 Task: Create List Brand Identity Management Tool in Board Product Development to Workspace Creative Agencies. Create List Brand Identity Management Dashboard in Board Customer Feedback Analysis and Reporting to Workspace Creative Agencies. Create List Brand Identity Management Process in Board Social Media Influencer Content Repurposing Strategy and Execution to Workspace Creative Agencies
Action: Mouse moved to (50, 302)
Screenshot: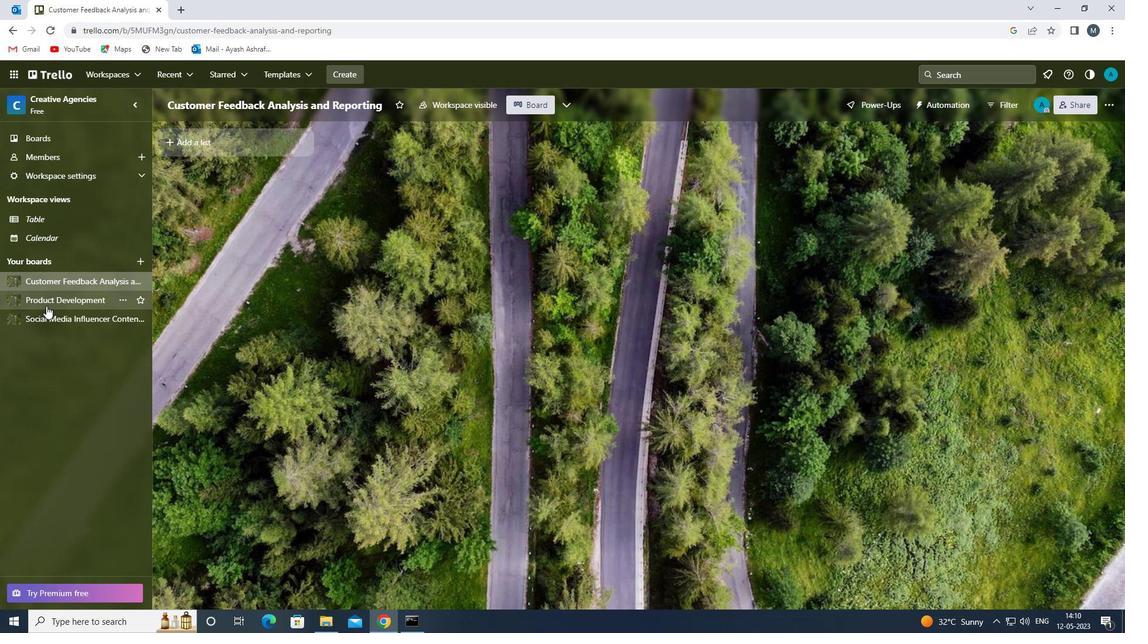 
Action: Mouse pressed left at (50, 302)
Screenshot: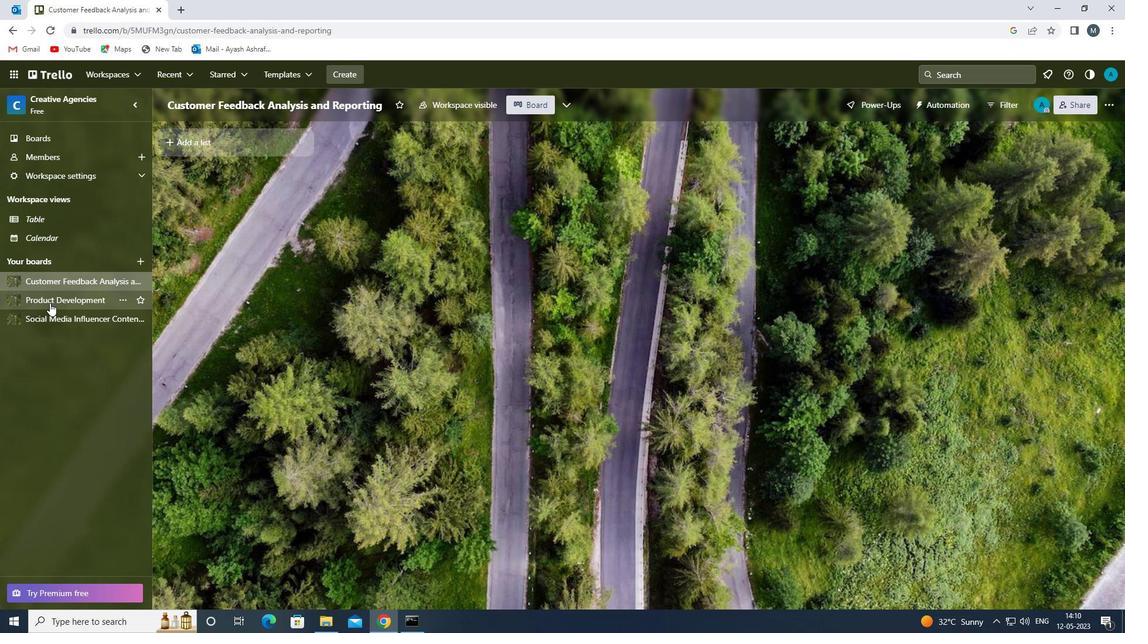 
Action: Mouse moved to (212, 157)
Screenshot: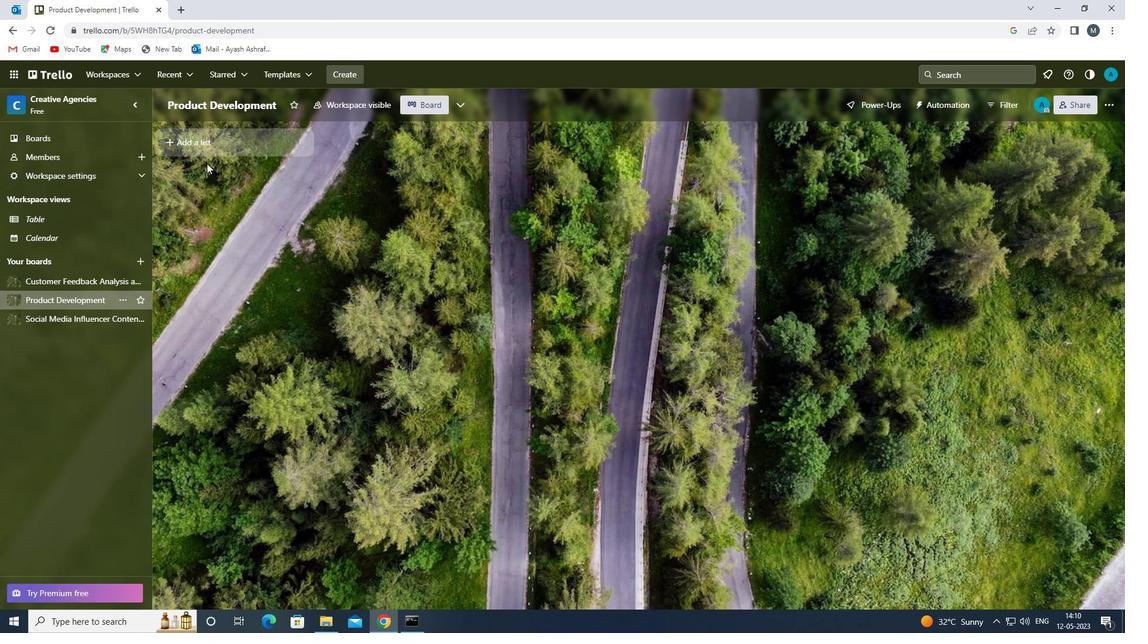 
Action: Mouse pressed left at (212, 157)
Screenshot: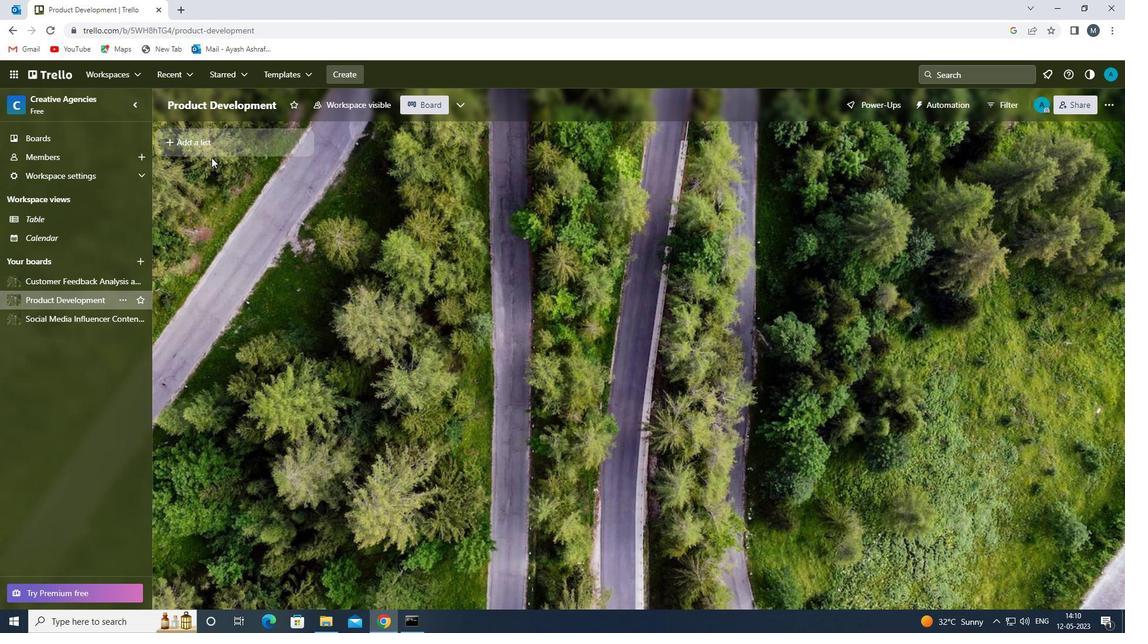 
Action: Mouse moved to (218, 145)
Screenshot: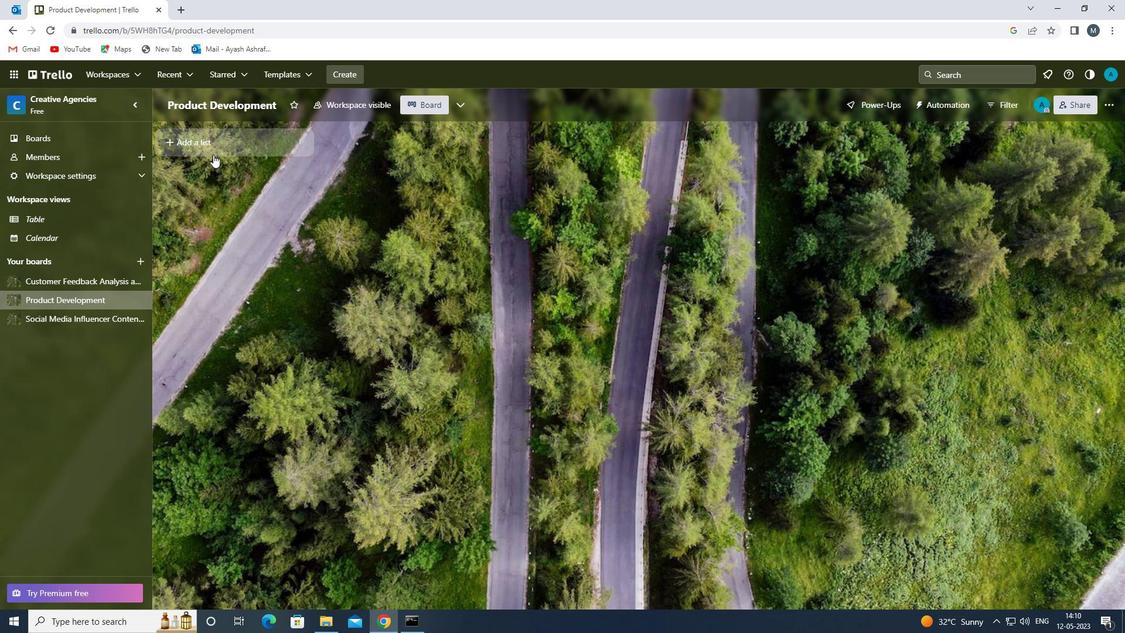 
Action: Mouse pressed left at (218, 145)
Screenshot: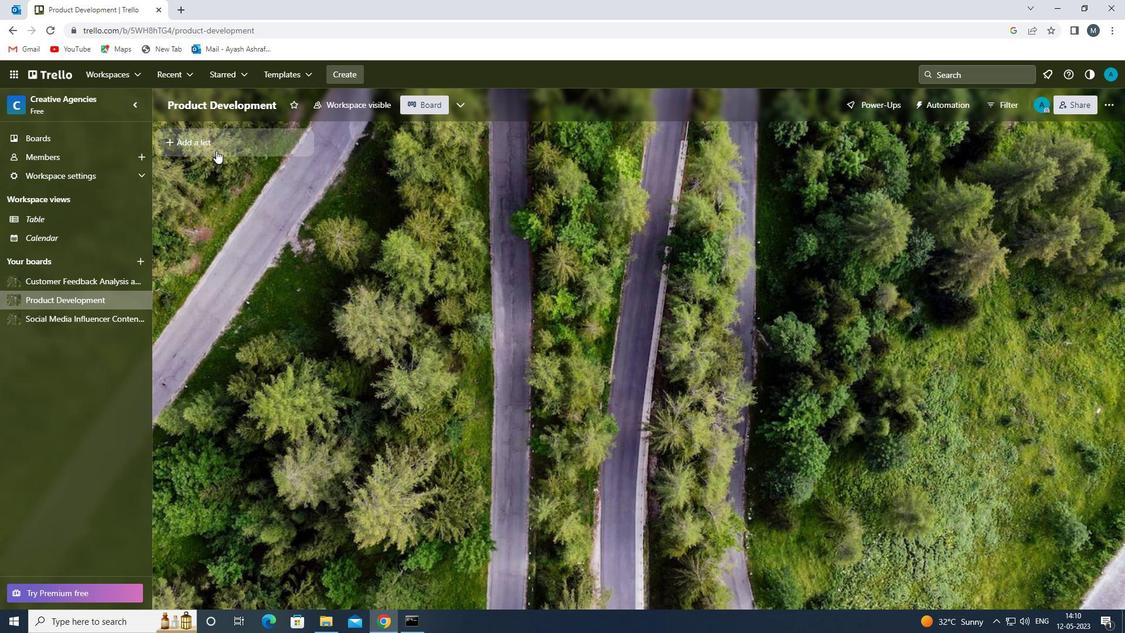 
Action: Mouse moved to (252, 138)
Screenshot: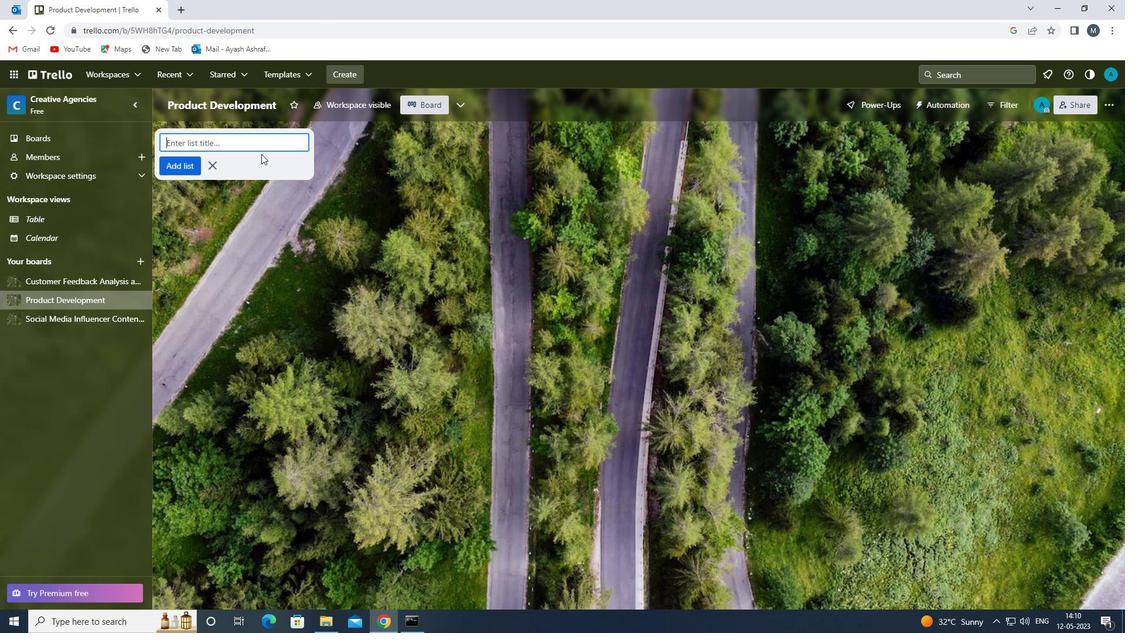 
Action: Mouse pressed left at (252, 138)
Screenshot: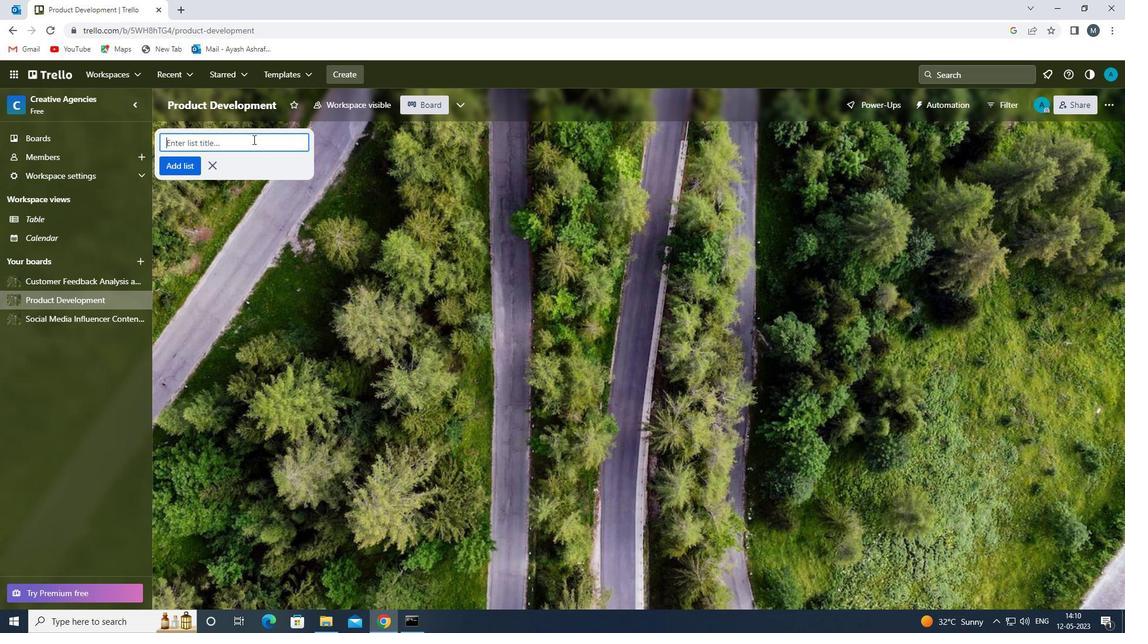 
Action: Mouse moved to (252, 144)
Screenshot: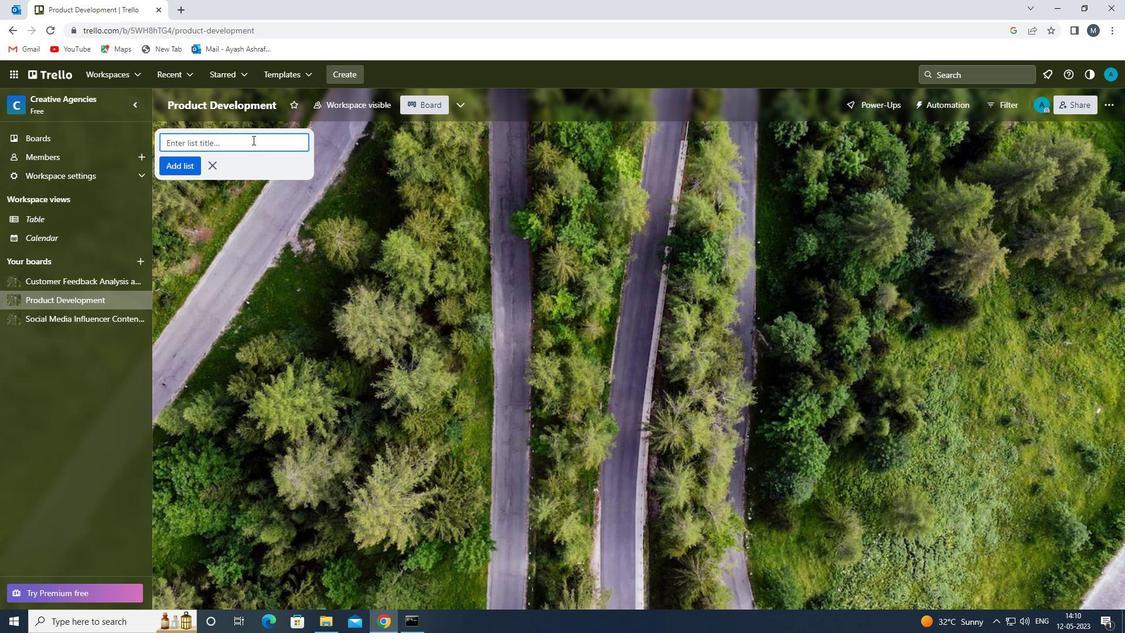 
Action: Key pressed <Key.shift>BRAND<Key.space><Key.shift>IDENTITY<Key.space><Key.shift>MANAGEMENT<Key.space><Key.shift>TOOL<Key.space>
Screenshot: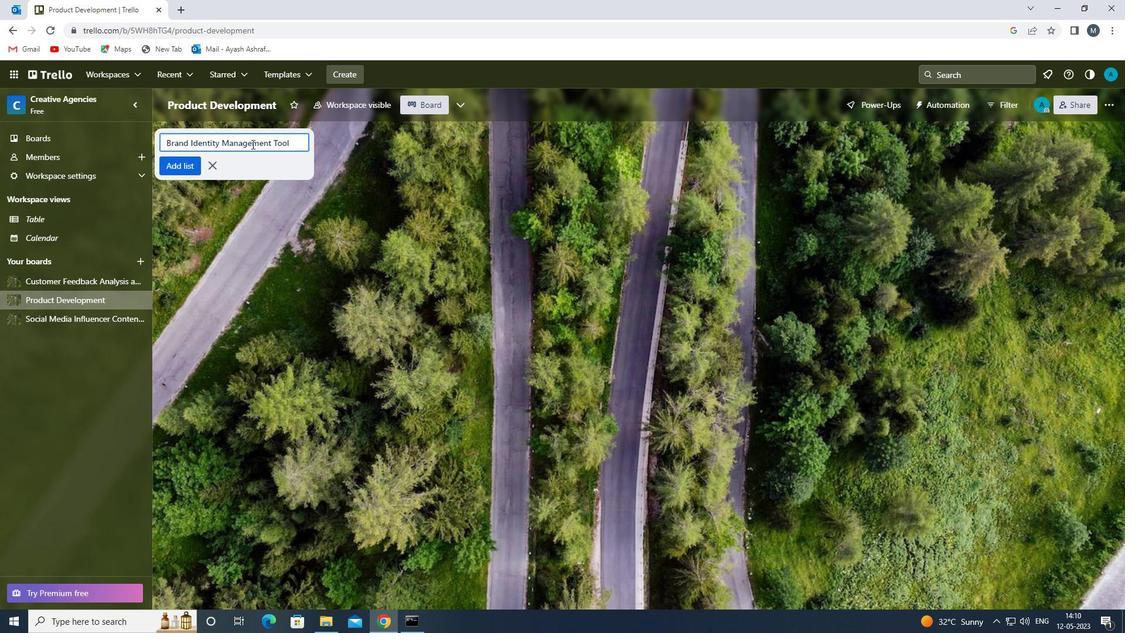 
Action: Mouse moved to (177, 166)
Screenshot: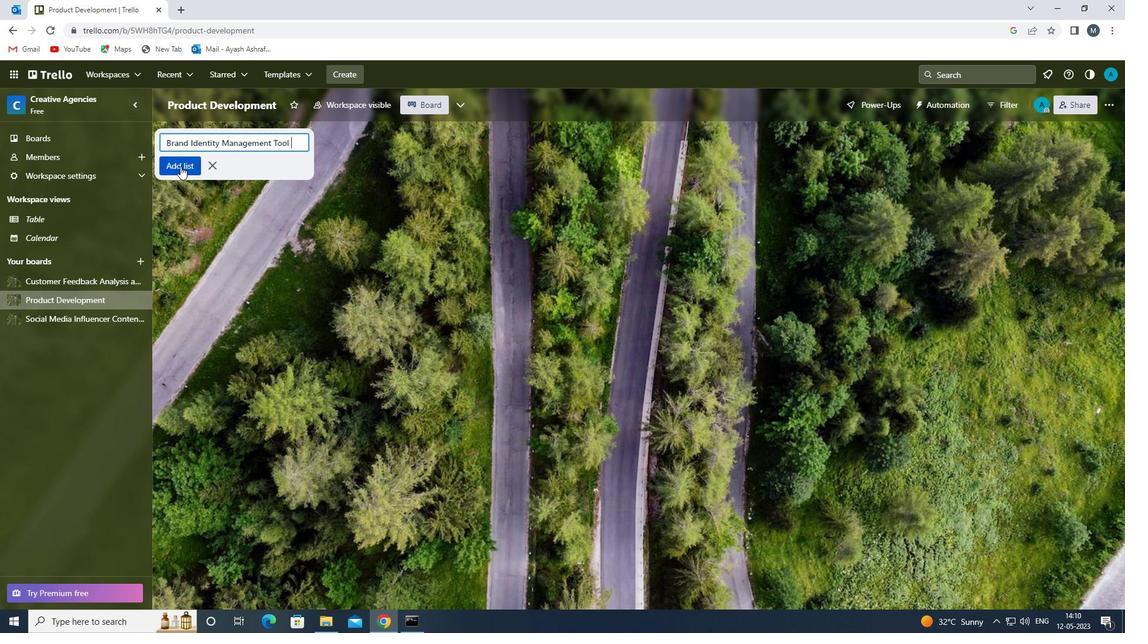 
Action: Mouse pressed left at (177, 166)
Screenshot: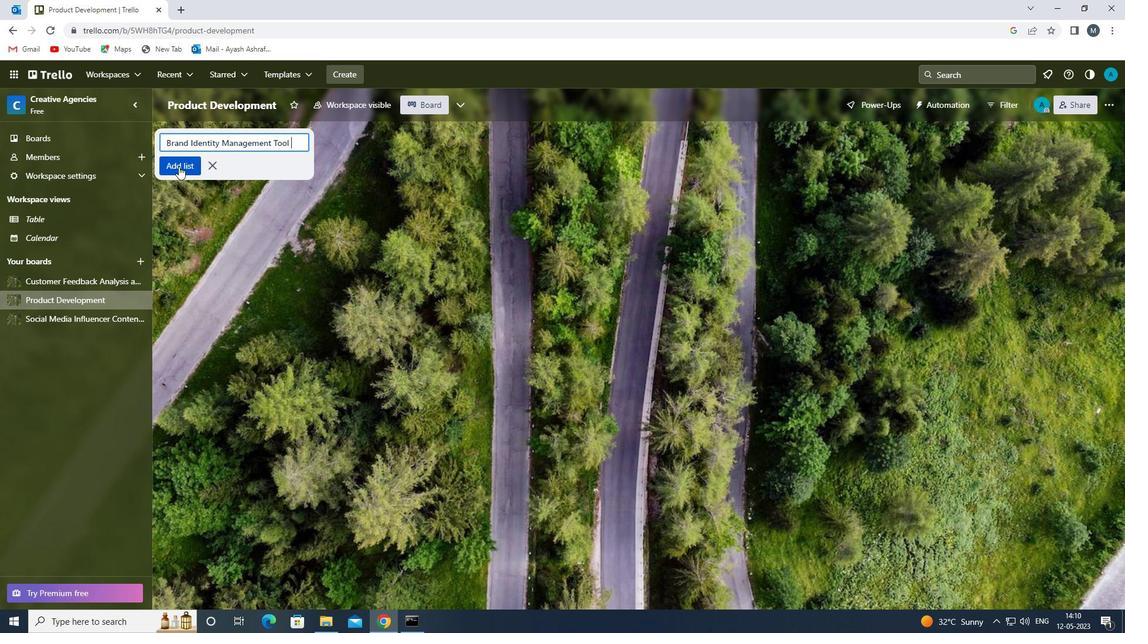 
Action: Mouse moved to (382, 216)
Screenshot: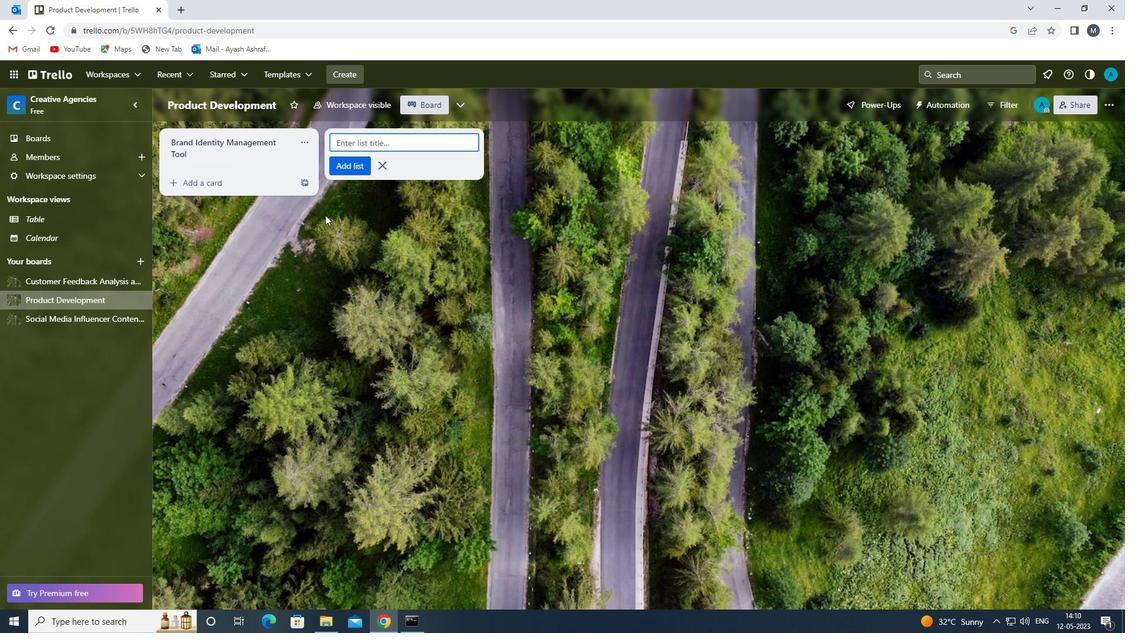 
Action: Mouse pressed left at (382, 216)
Screenshot: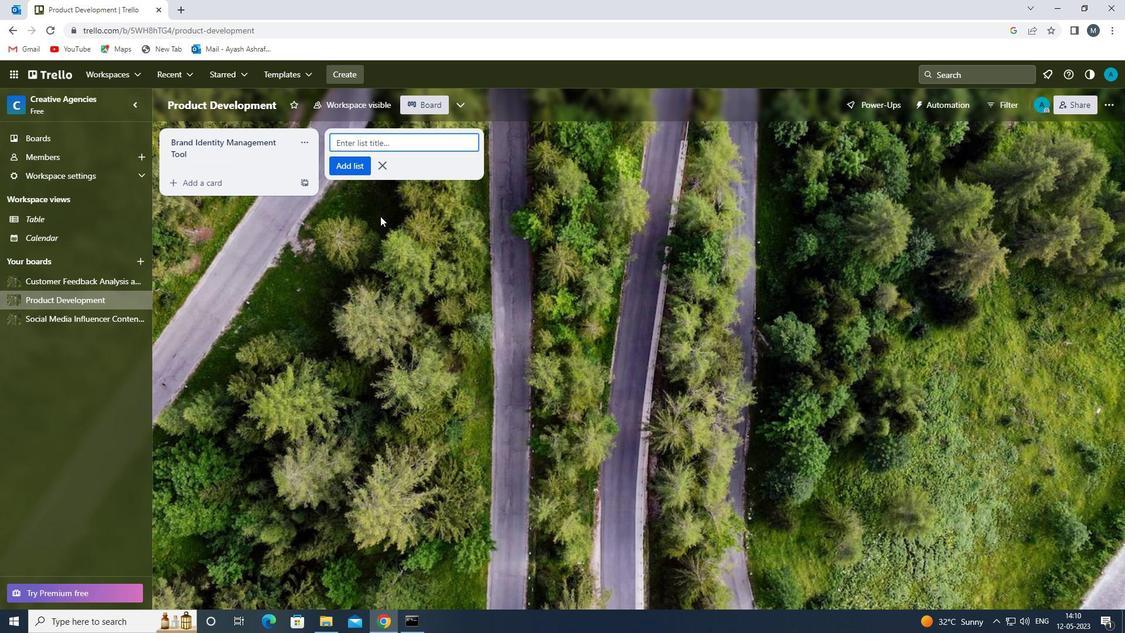 
Action: Mouse moved to (54, 285)
Screenshot: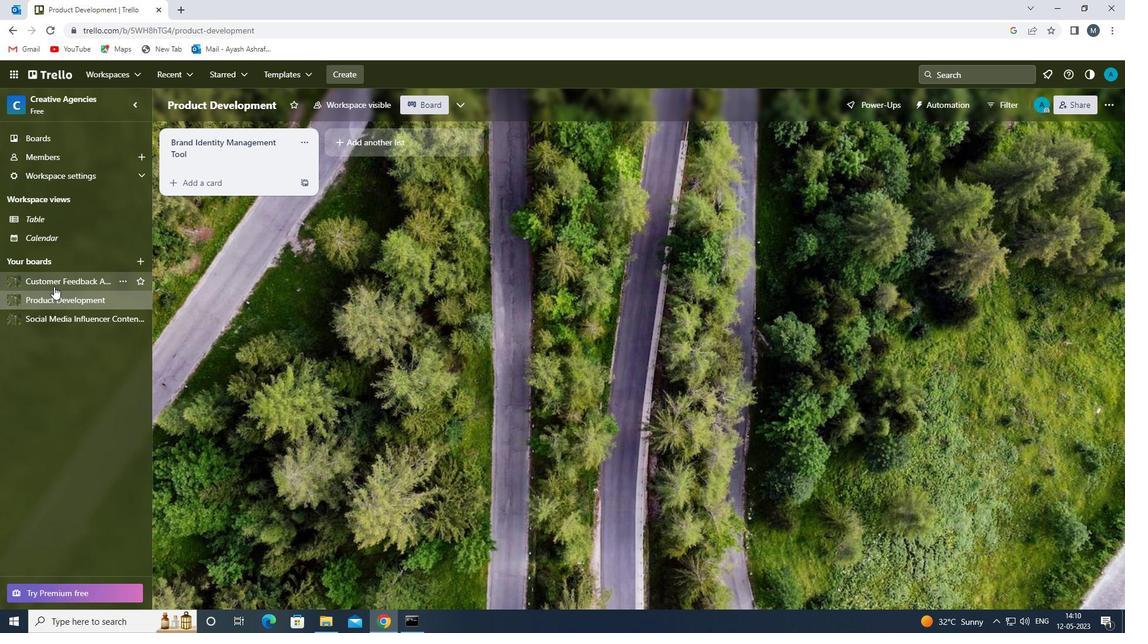 
Action: Mouse pressed left at (54, 285)
Screenshot: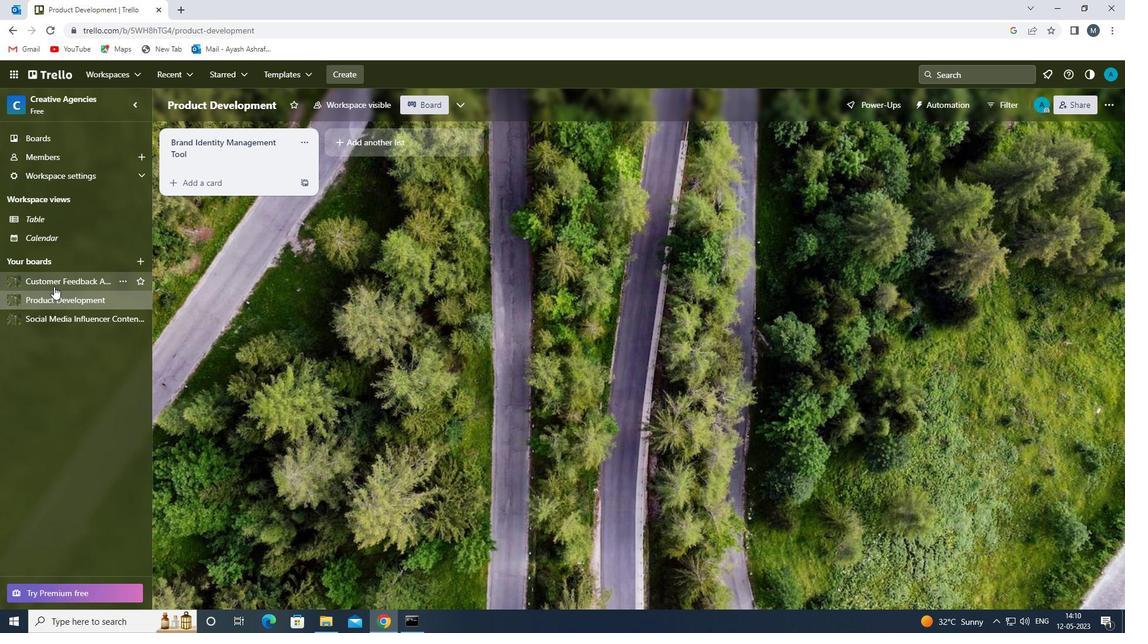 
Action: Mouse moved to (204, 151)
Screenshot: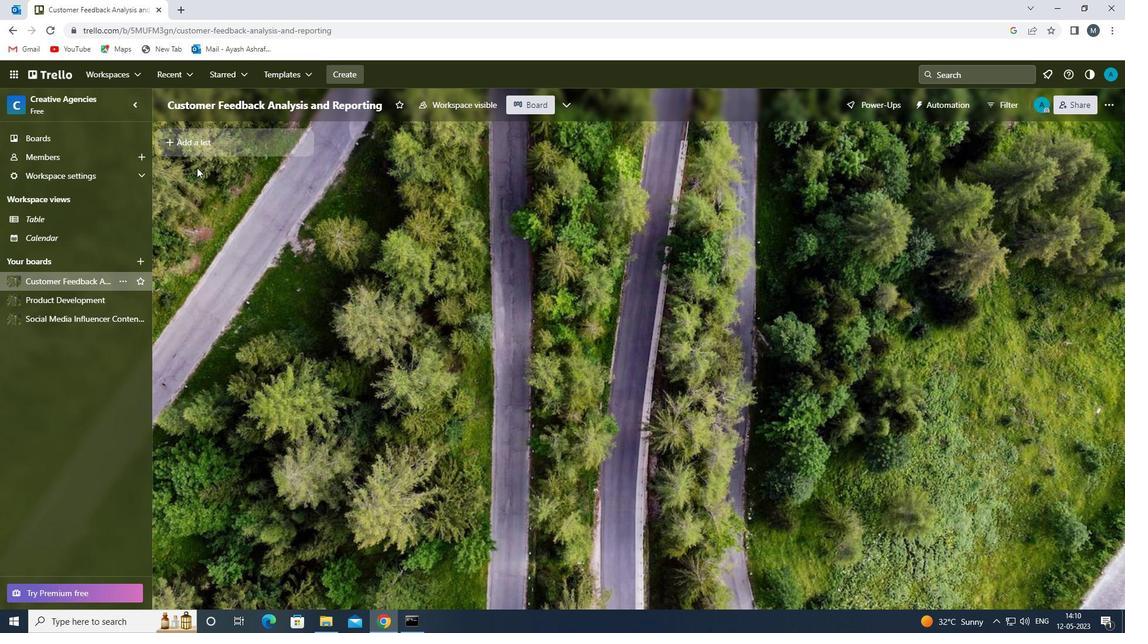 
Action: Mouse pressed left at (204, 151)
Screenshot: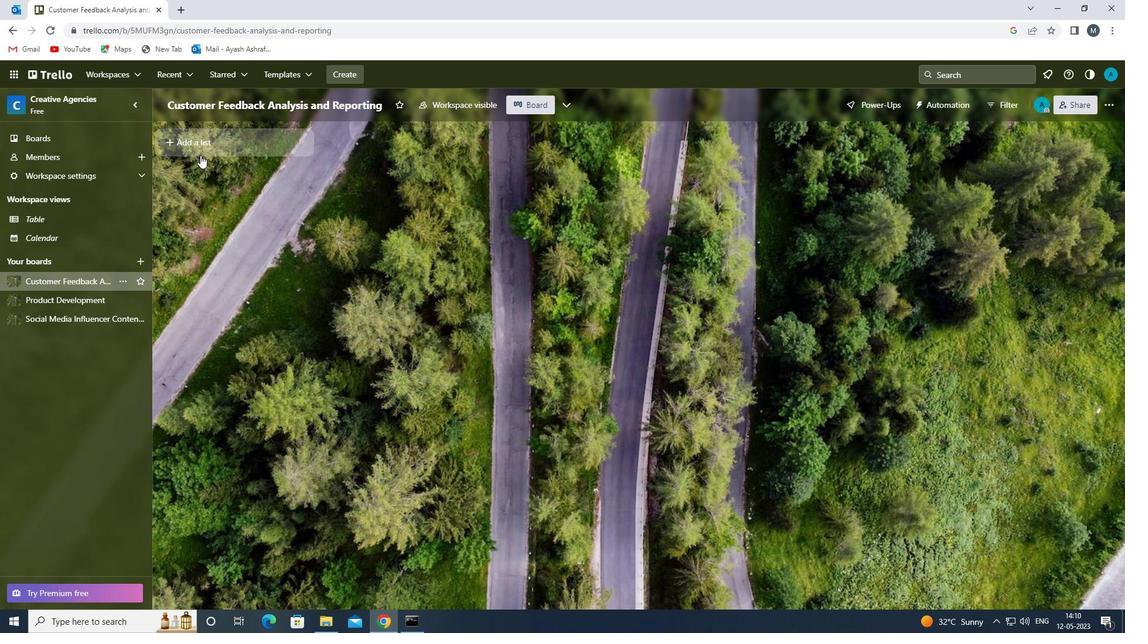 
Action: Mouse moved to (220, 140)
Screenshot: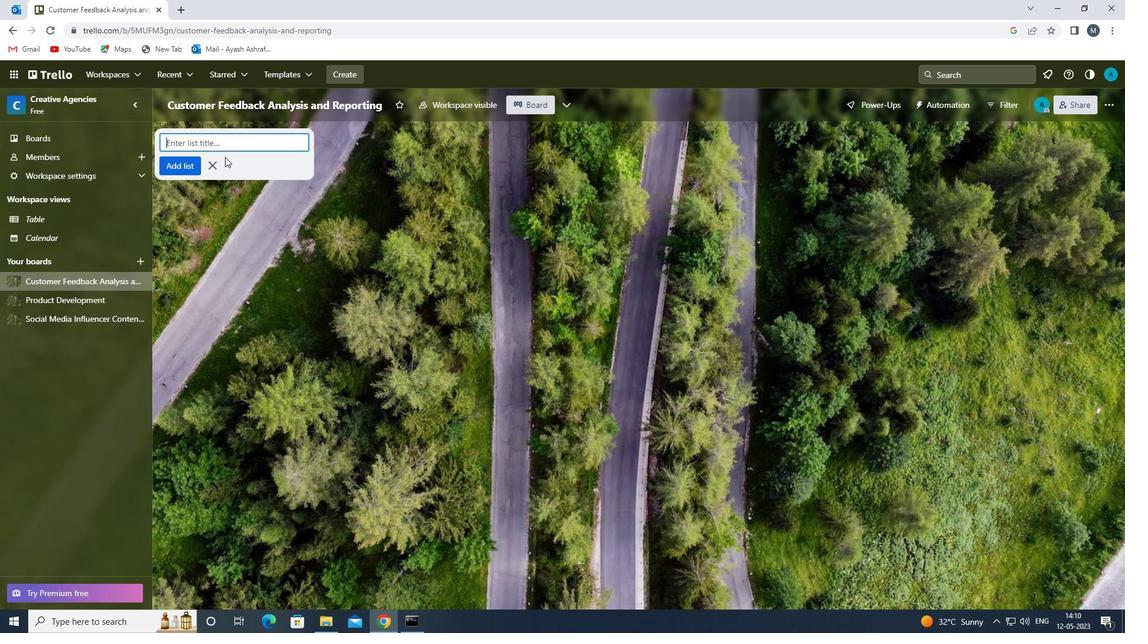 
Action: Mouse pressed left at (220, 140)
Screenshot: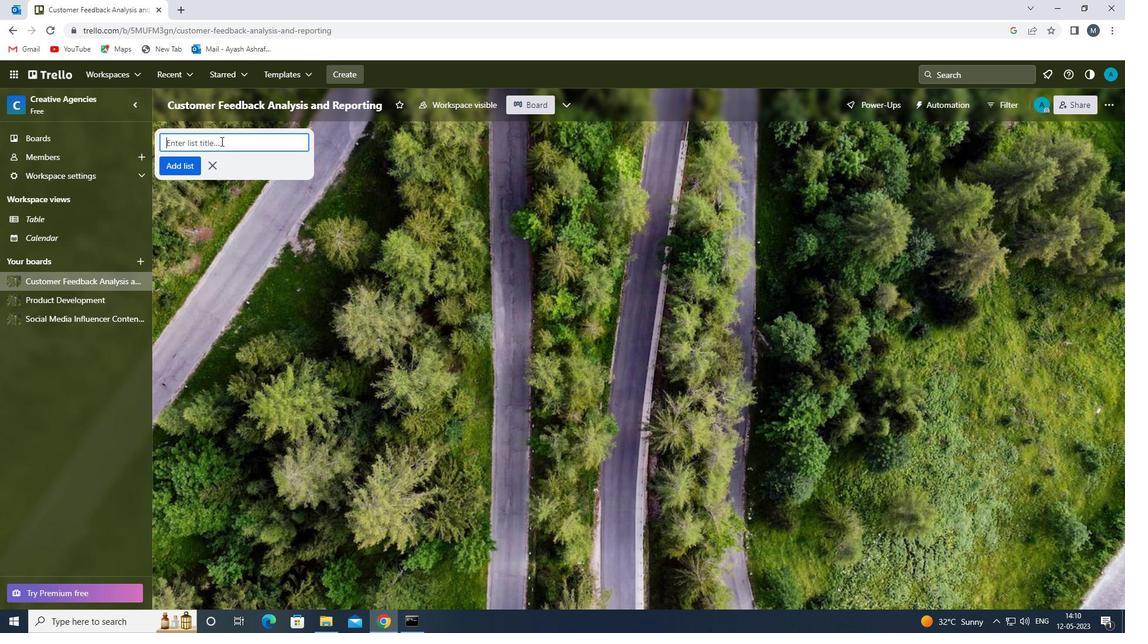 
Action: Mouse moved to (218, 139)
Screenshot: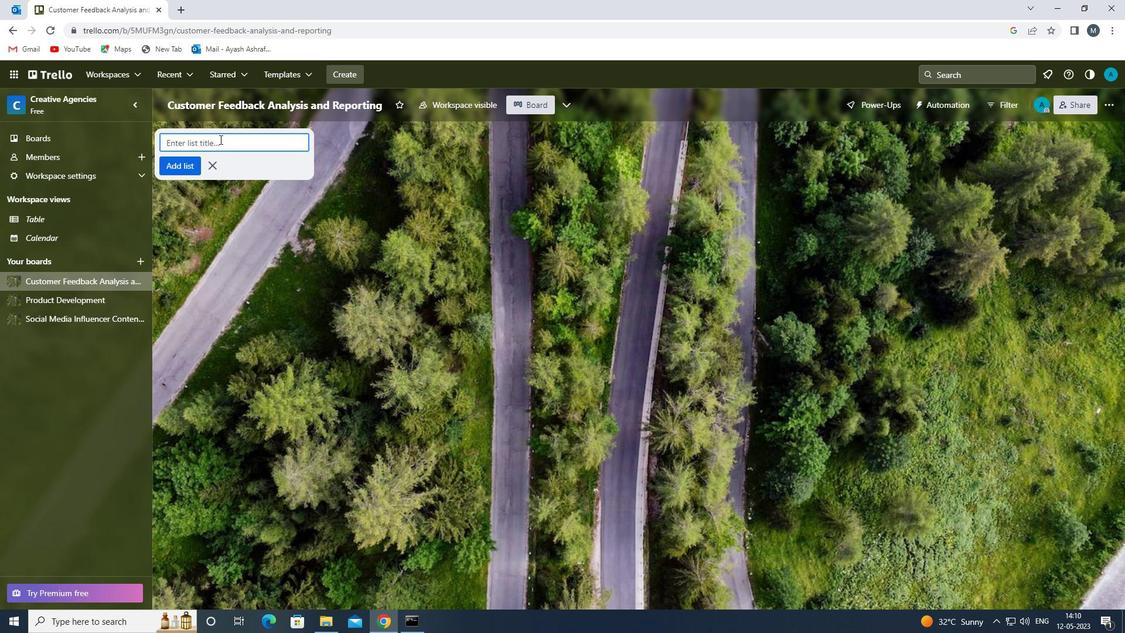 
Action: Key pressed <Key.shift><Key.shift><Key.shift><Key.shift><Key.shift><Key.shift><Key.shift><Key.shift><Key.shift><Key.shift><Key.shift>BRAND<Key.space><Key.shift><Key.shift>IDENTITY<Key.space><Key.shift>MANAGEMENT<Key.space><Key.shift>DASHBOARD<Key.space>
Screenshot: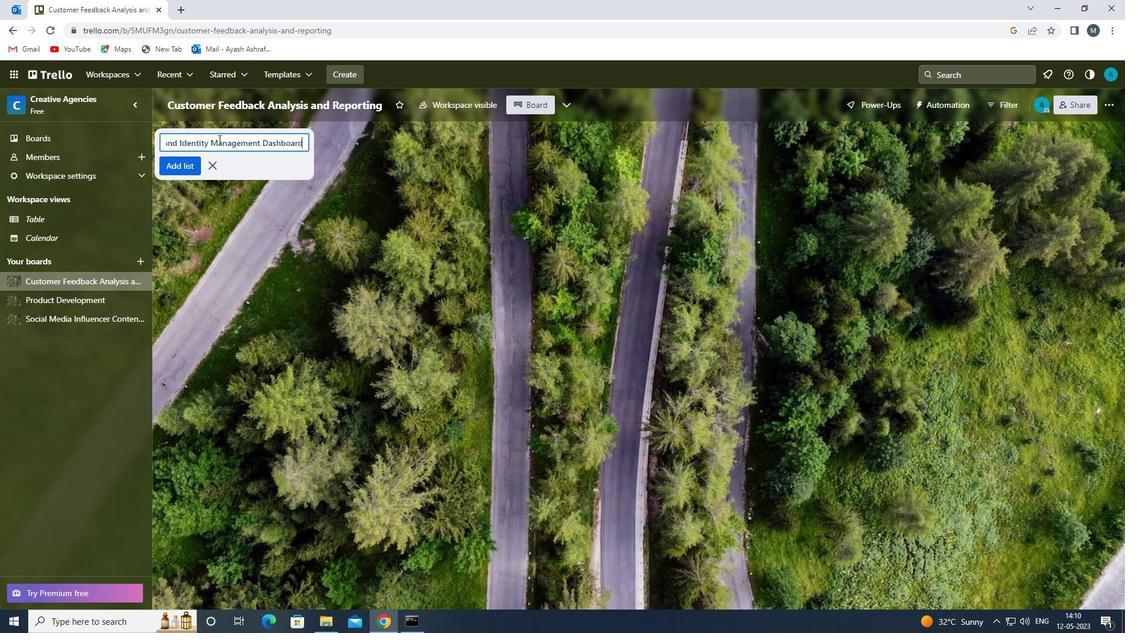 
Action: Mouse moved to (176, 171)
Screenshot: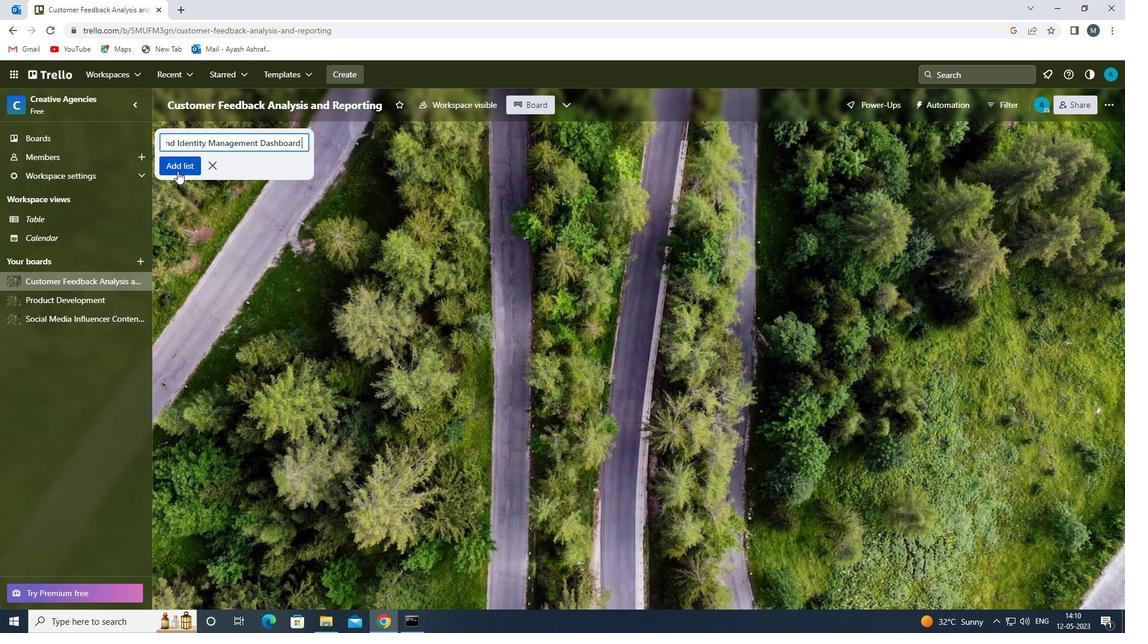 
Action: Mouse pressed left at (176, 171)
Screenshot: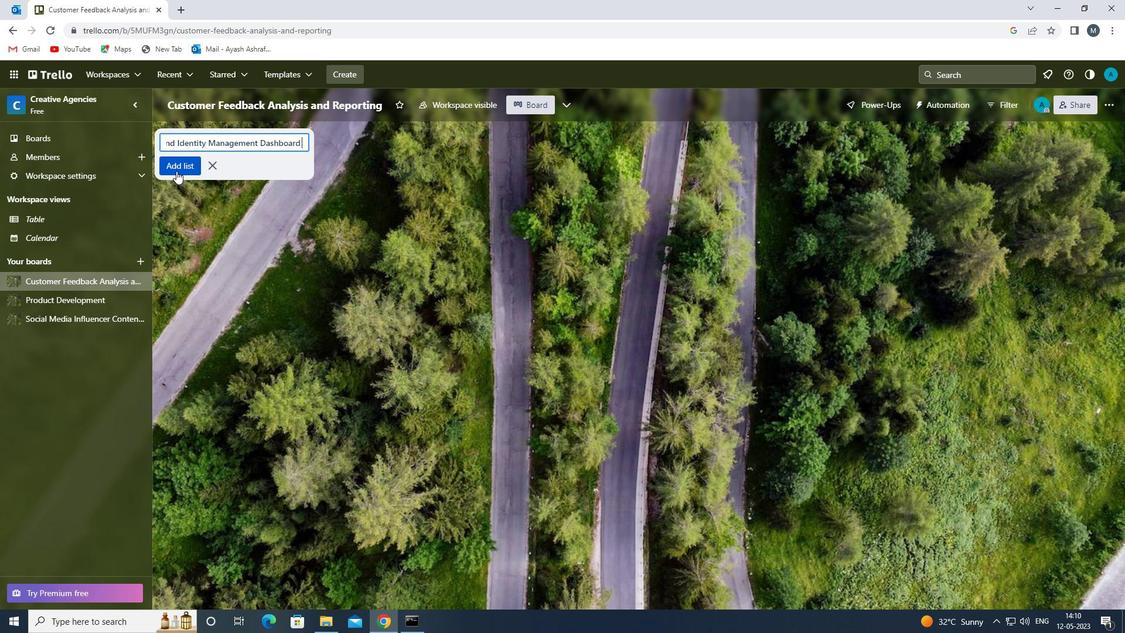 
Action: Mouse moved to (239, 273)
Screenshot: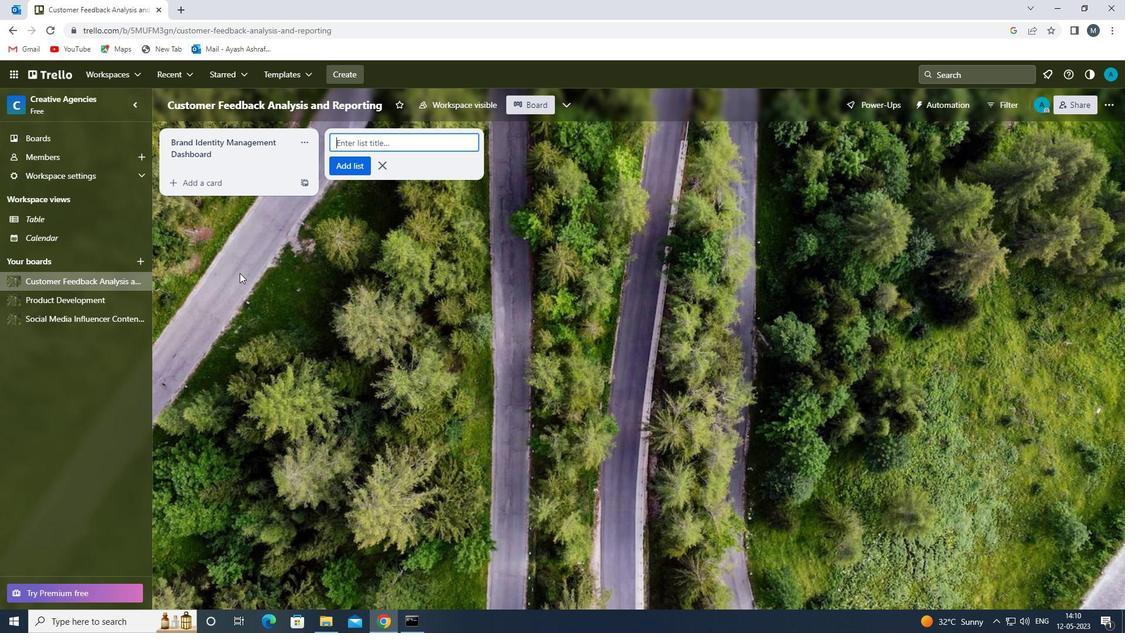 
Action: Mouse pressed left at (239, 273)
Screenshot: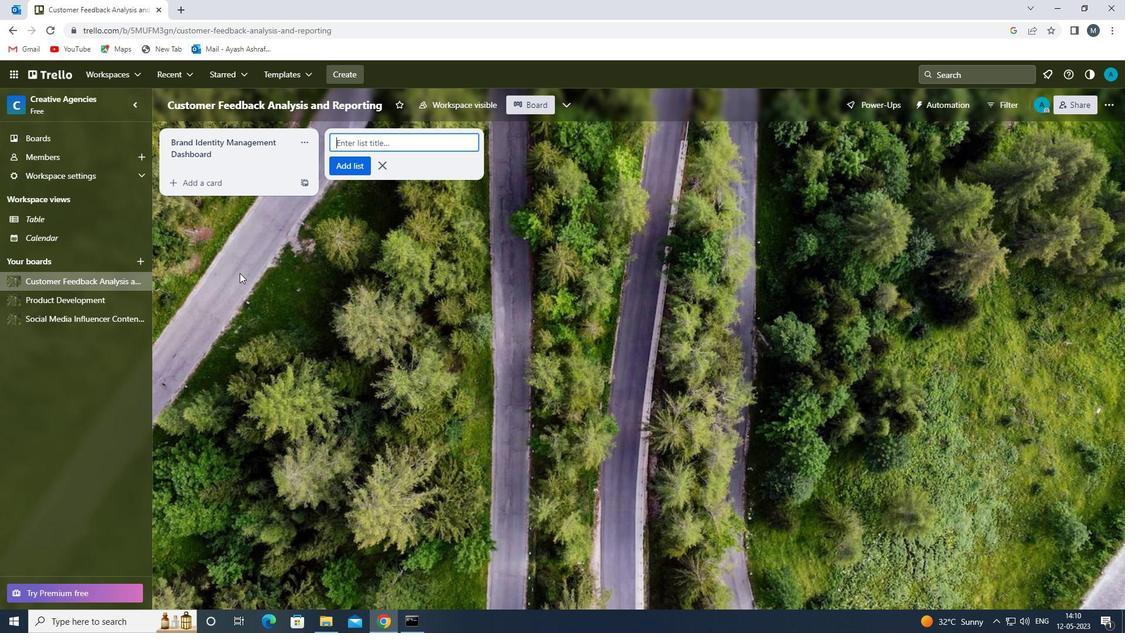 
Action: Mouse moved to (77, 319)
Screenshot: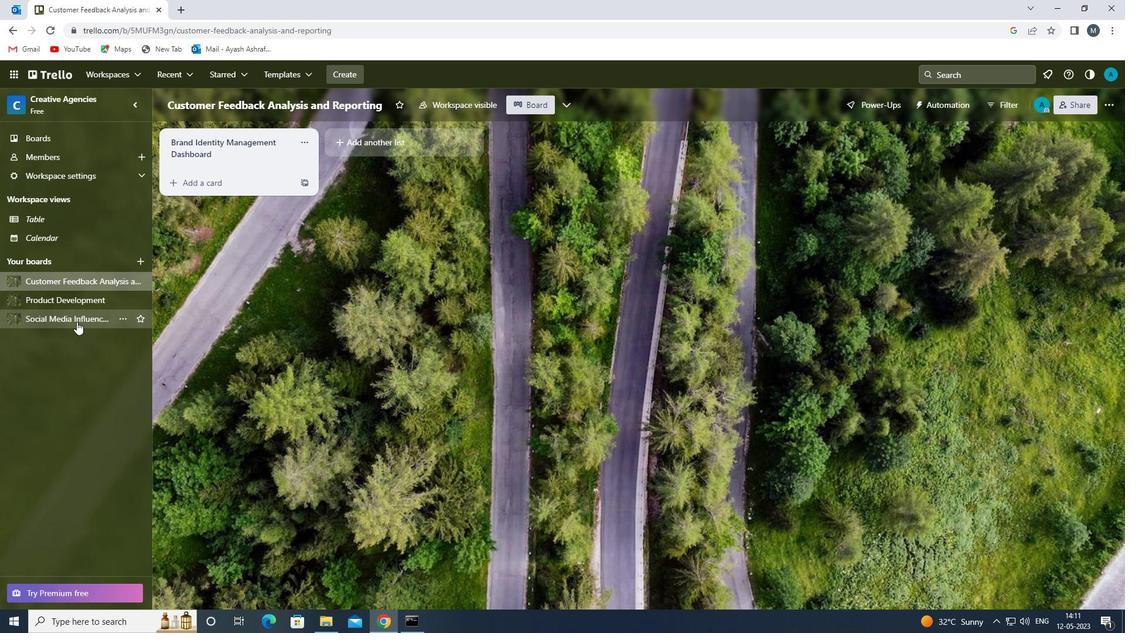 
Action: Mouse pressed left at (77, 319)
Screenshot: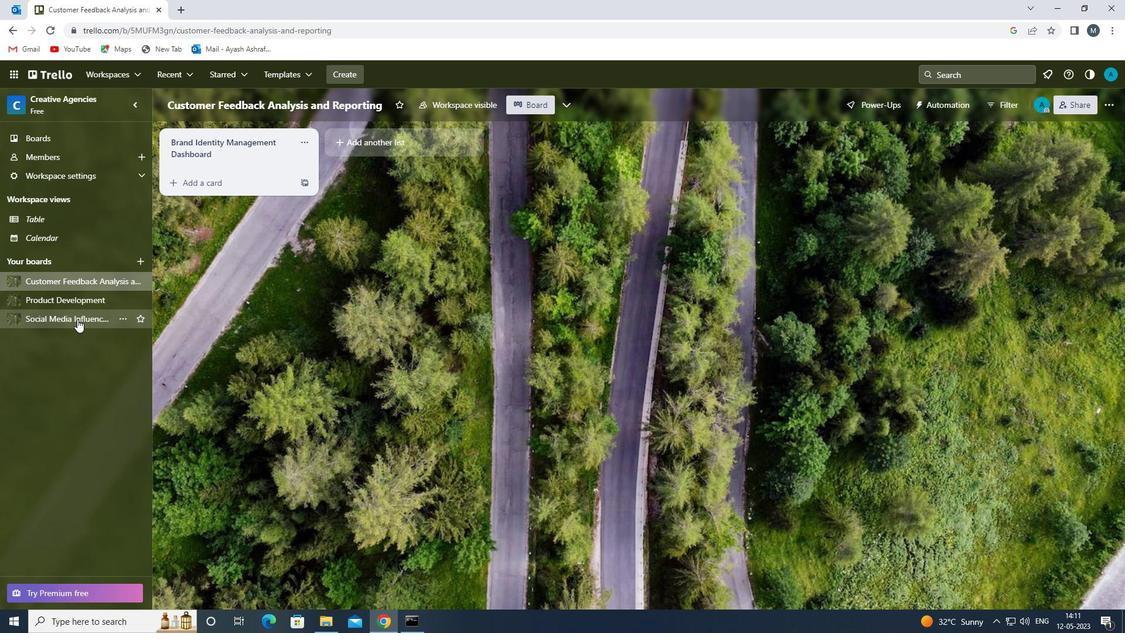 
Action: Mouse moved to (213, 145)
Screenshot: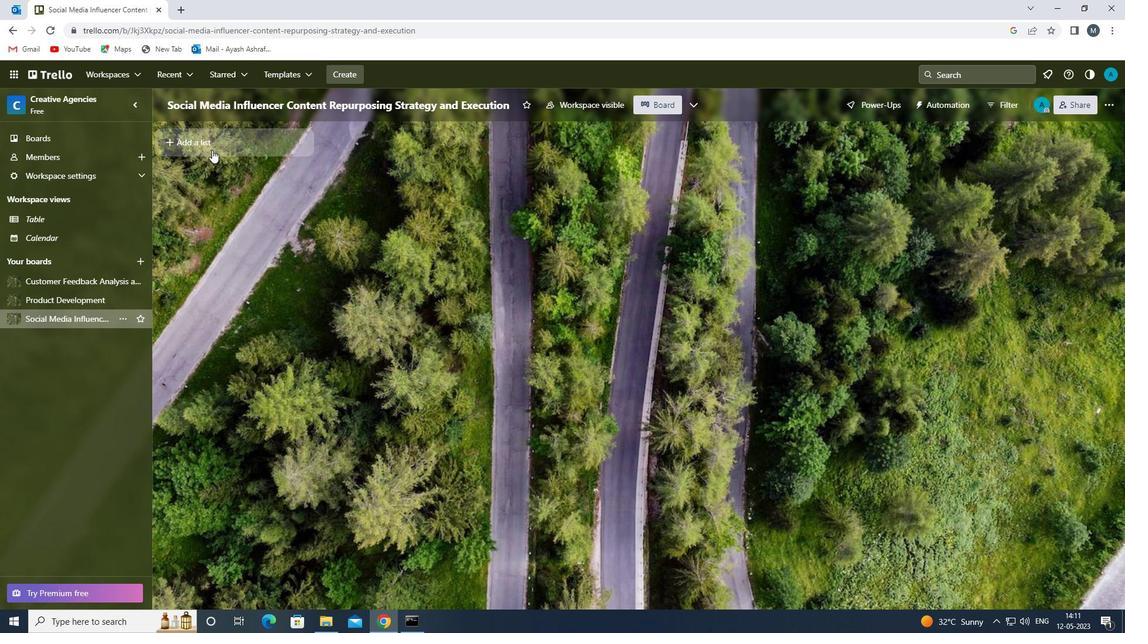 
Action: Mouse pressed left at (213, 145)
Screenshot: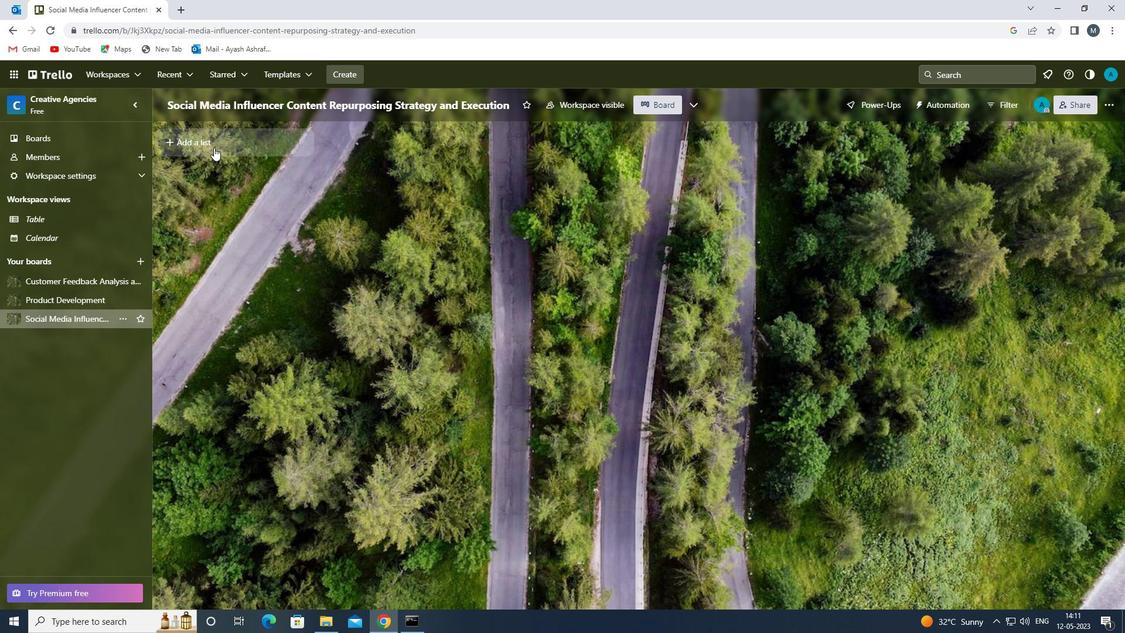 
Action: Mouse moved to (213, 143)
Screenshot: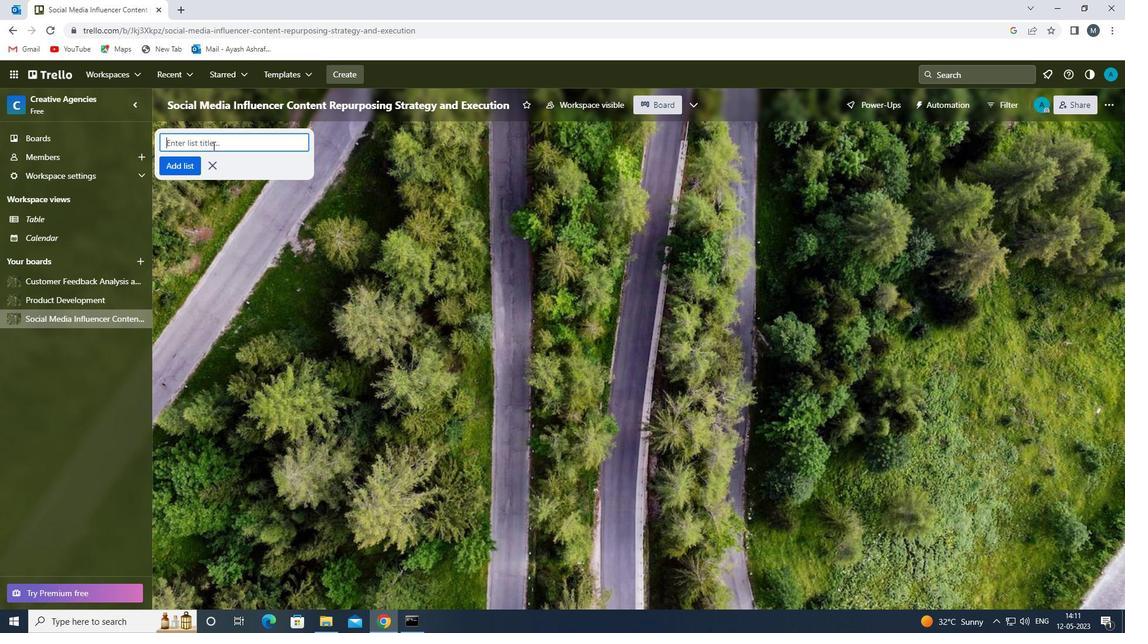 
Action: Mouse pressed left at (213, 143)
Screenshot: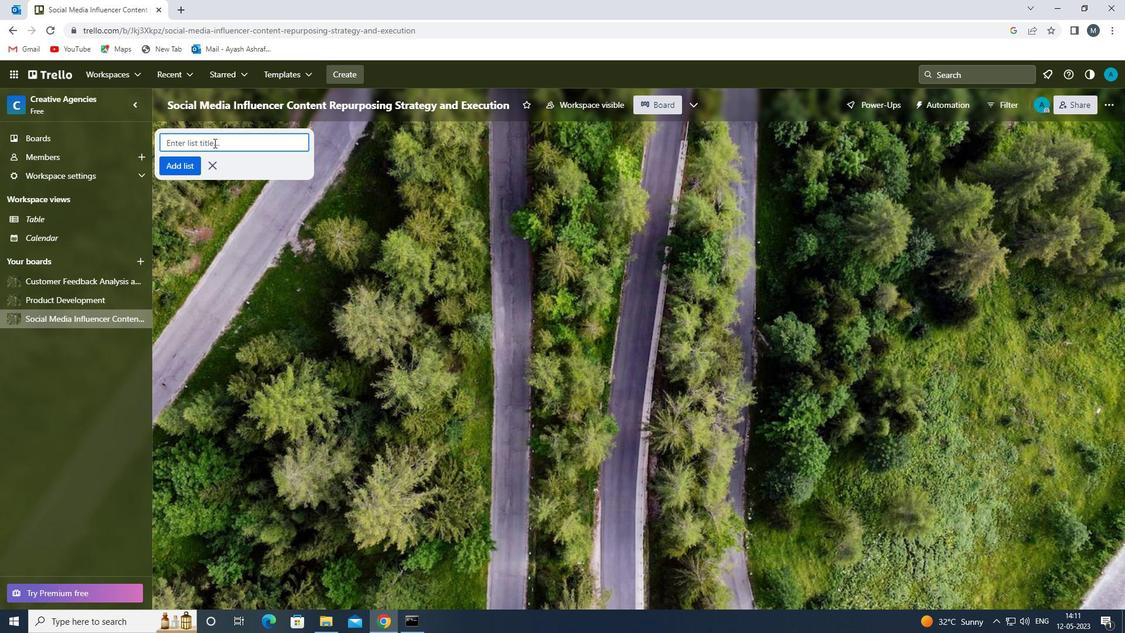 
Action: Mouse moved to (215, 235)
Screenshot: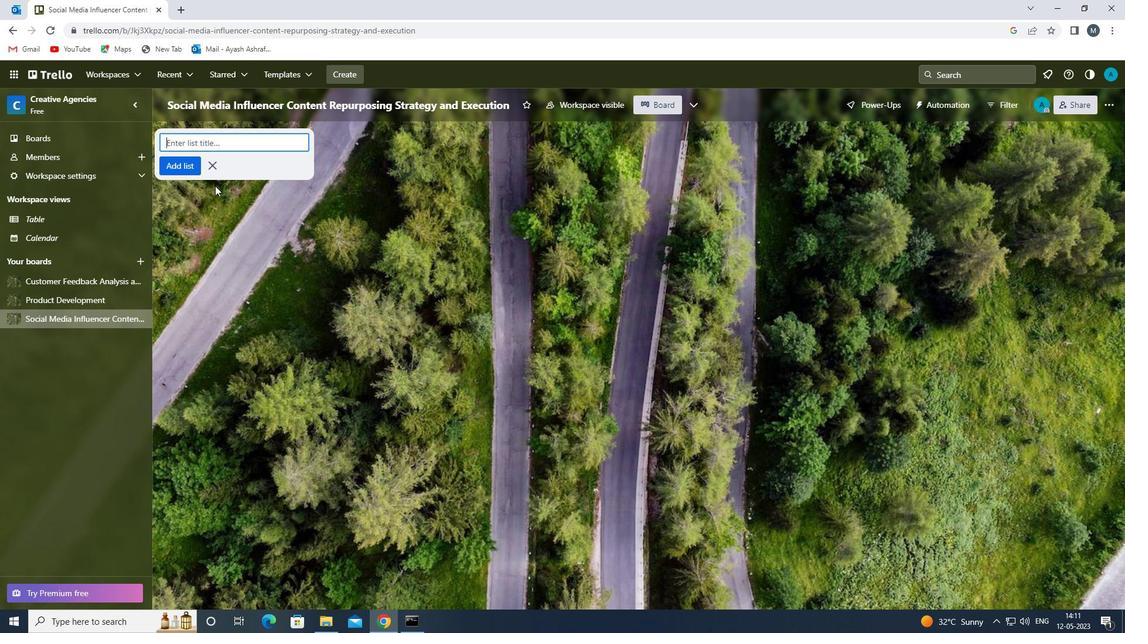 
Action: Key pressed <Key.shift><Key.shift><Key.shift><Key.shift><Key.shift><Key.shift><Key.shift><Key.shift><Key.shift><Key.shift>BRAND<Key.space><Key.shift><Key.shift>IDENTITY<Key.space><Key.shift>MANAGEMENT<Key.space><Key.shift><Key.shift><Key.shift><Key.shift><Key.shift><Key.shift><Key.shift><Key.shift>PROCESS
Screenshot: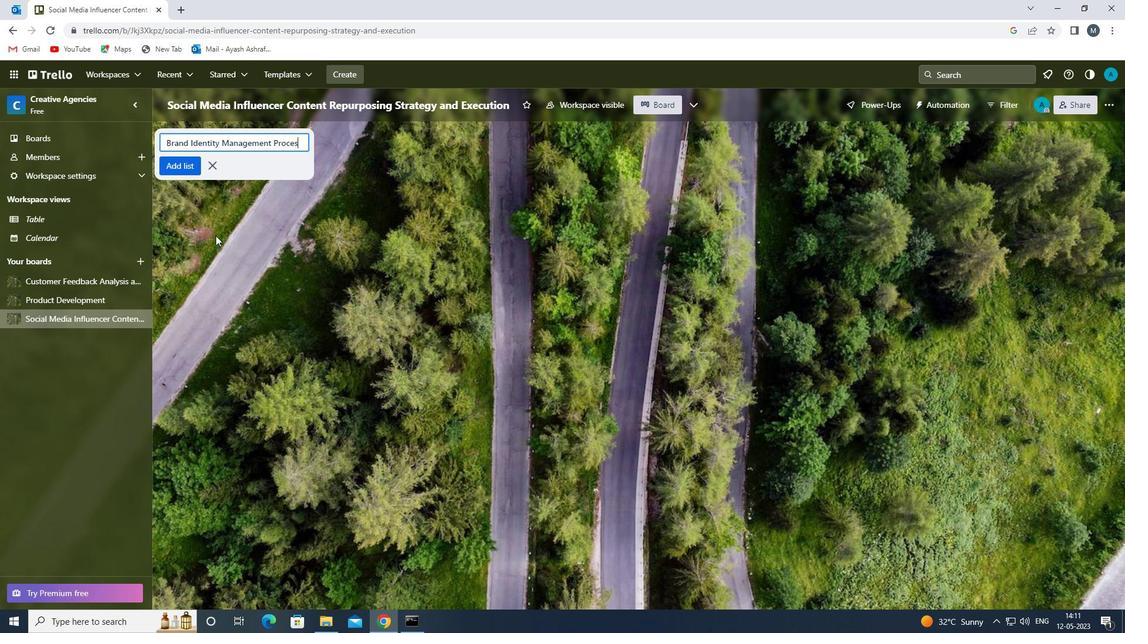 
Action: Mouse moved to (181, 164)
Screenshot: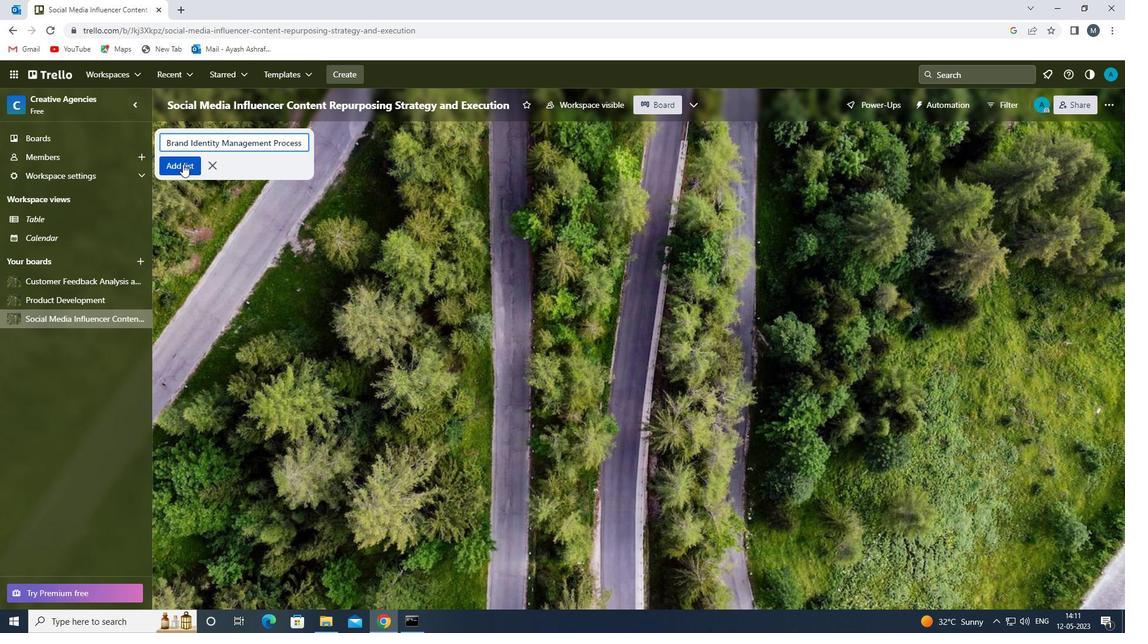 
Action: Mouse pressed left at (181, 164)
Screenshot: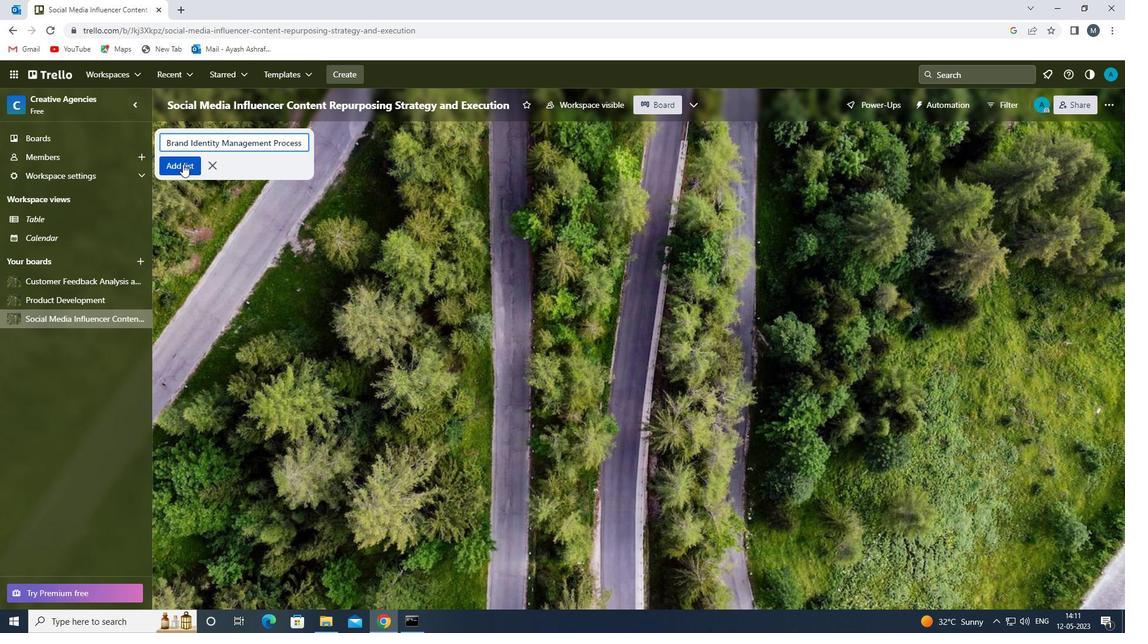 
Action: Mouse moved to (205, 254)
Screenshot: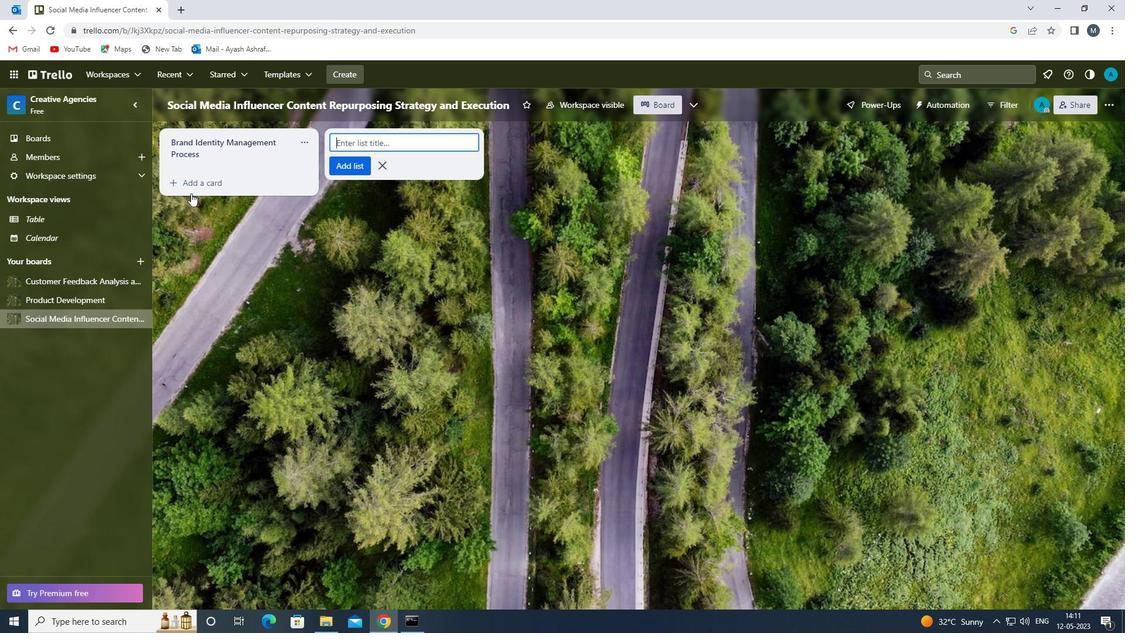 
Action: Mouse pressed left at (205, 254)
Screenshot: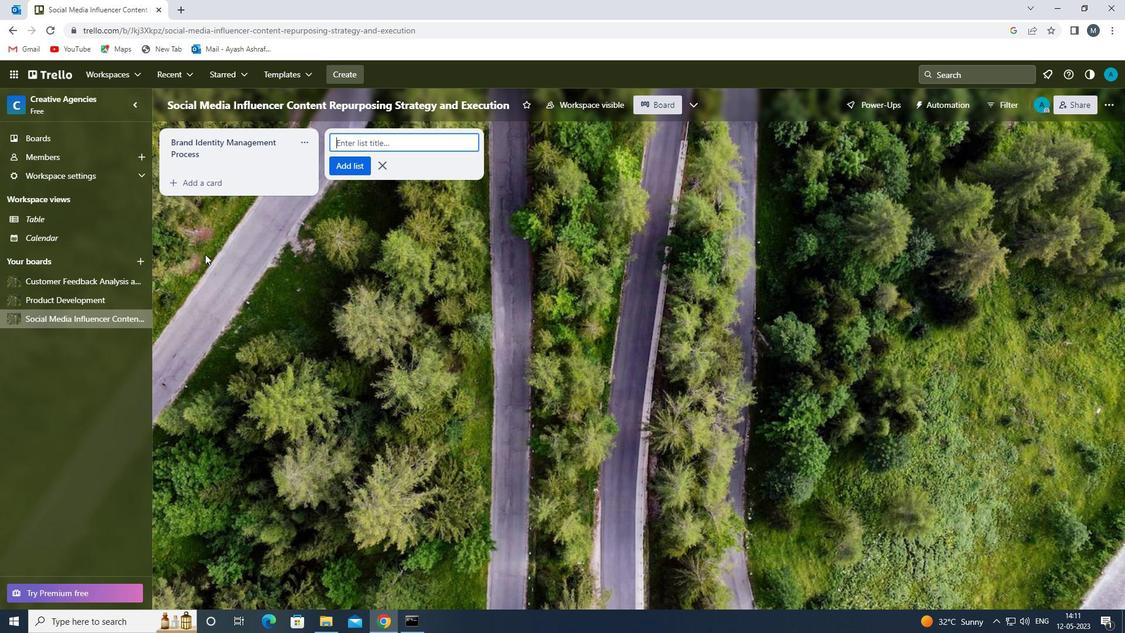 
Action: Mouse moved to (206, 254)
Screenshot: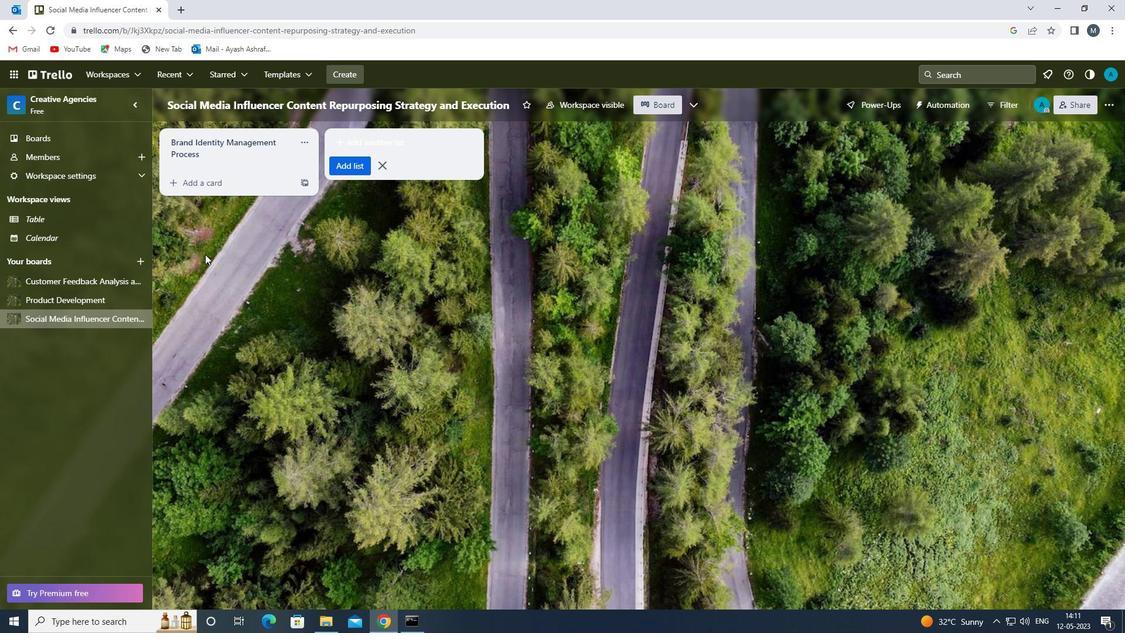 
